 Task: Add to scrum project TransferLine a team member softage.1@softage.net.
Action: Mouse moved to (186, 52)
Screenshot: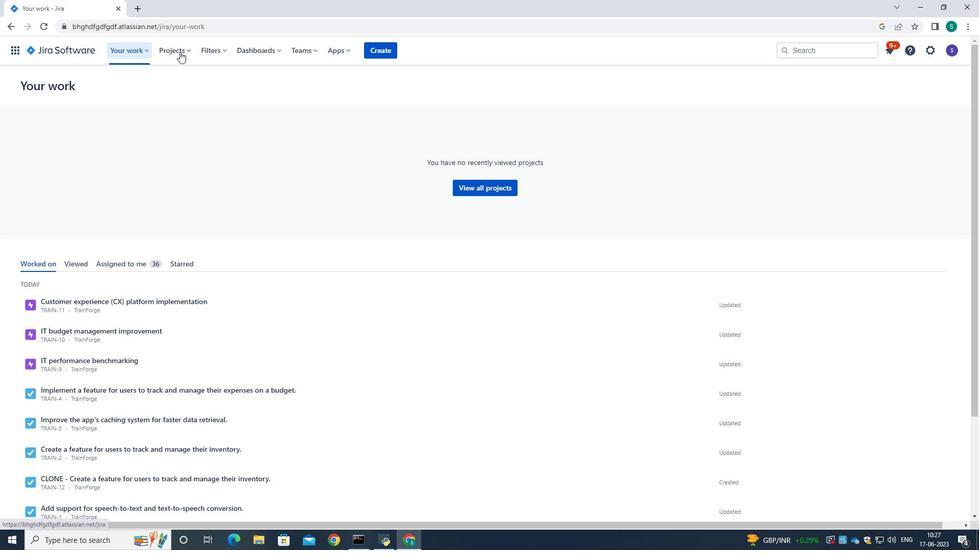 
Action: Mouse pressed left at (186, 52)
Screenshot: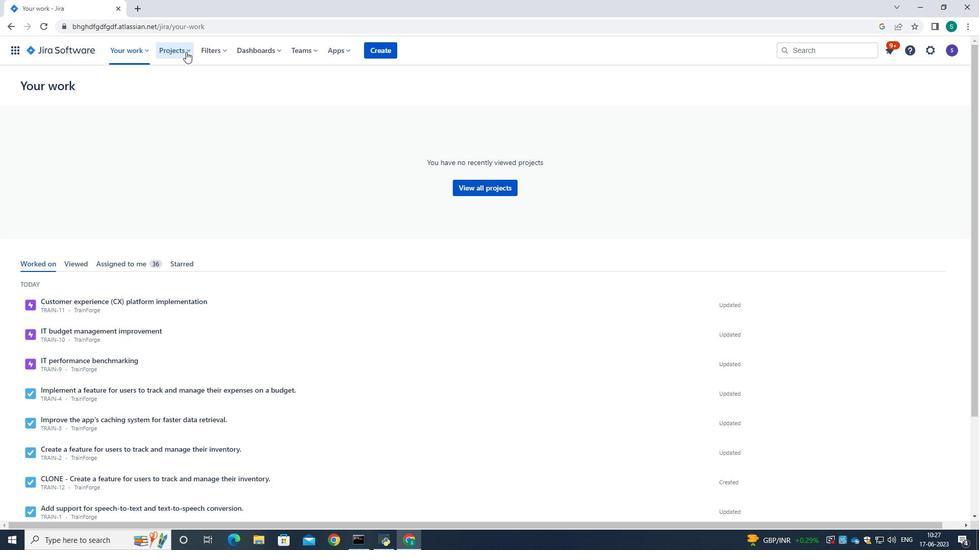 
Action: Mouse moved to (197, 98)
Screenshot: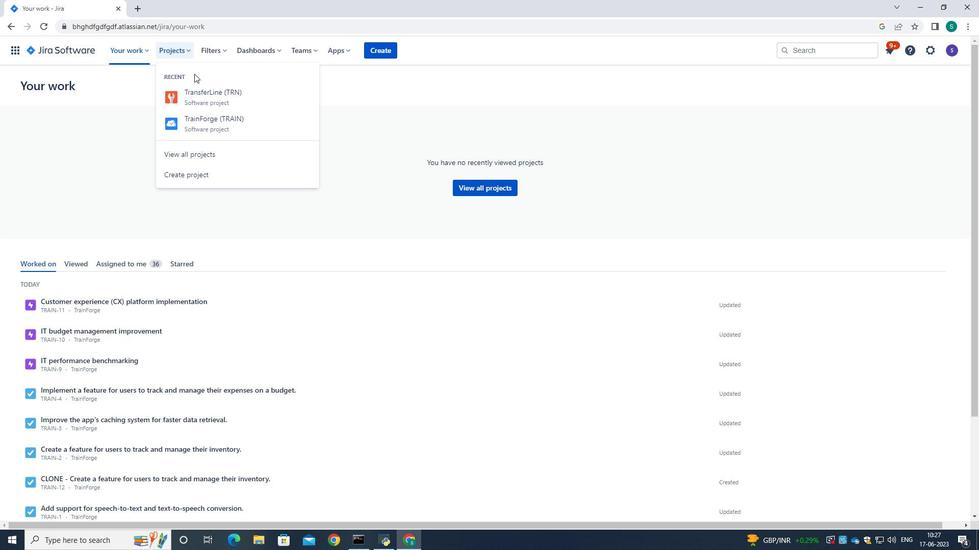 
Action: Mouse pressed left at (197, 98)
Screenshot: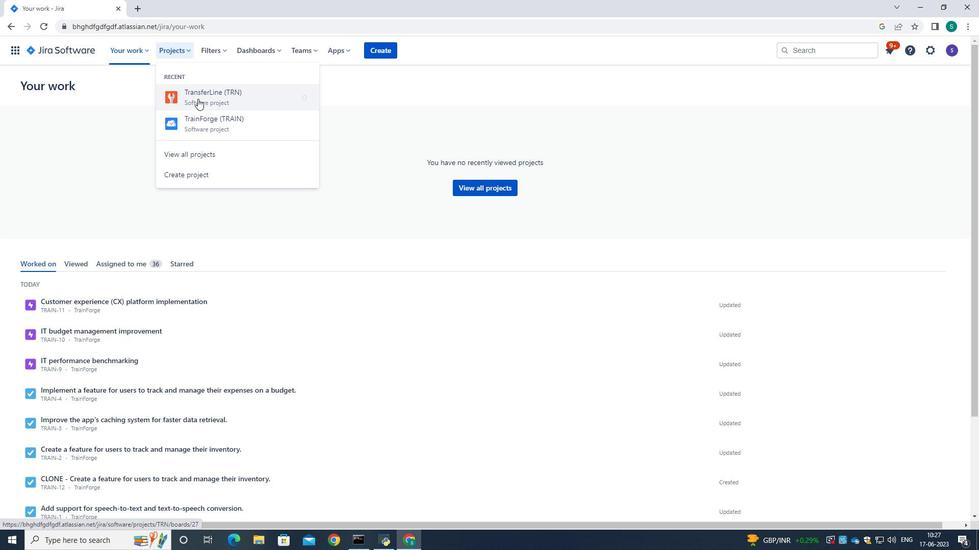 
Action: Mouse moved to (240, 135)
Screenshot: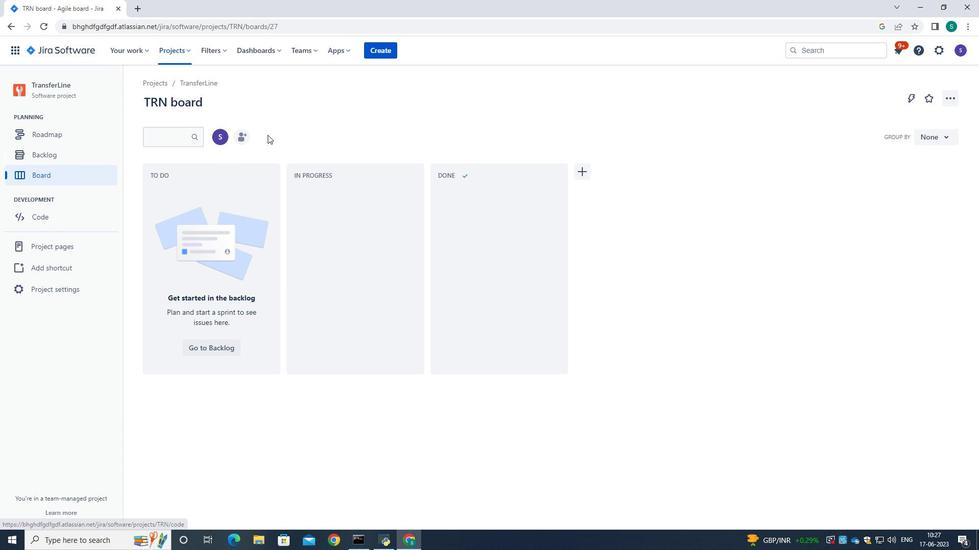 
Action: Mouse pressed left at (240, 135)
Screenshot: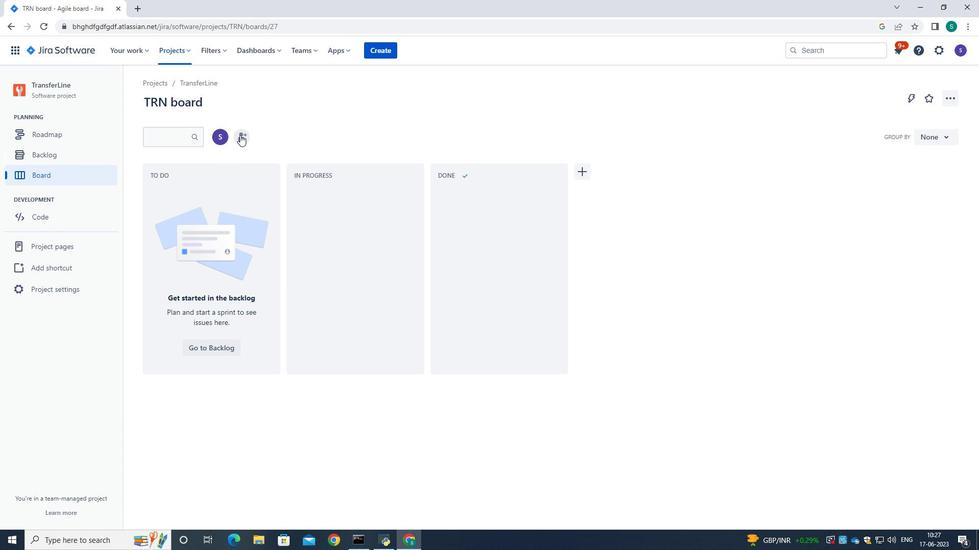 
Action: Mouse moved to (469, 127)
Screenshot: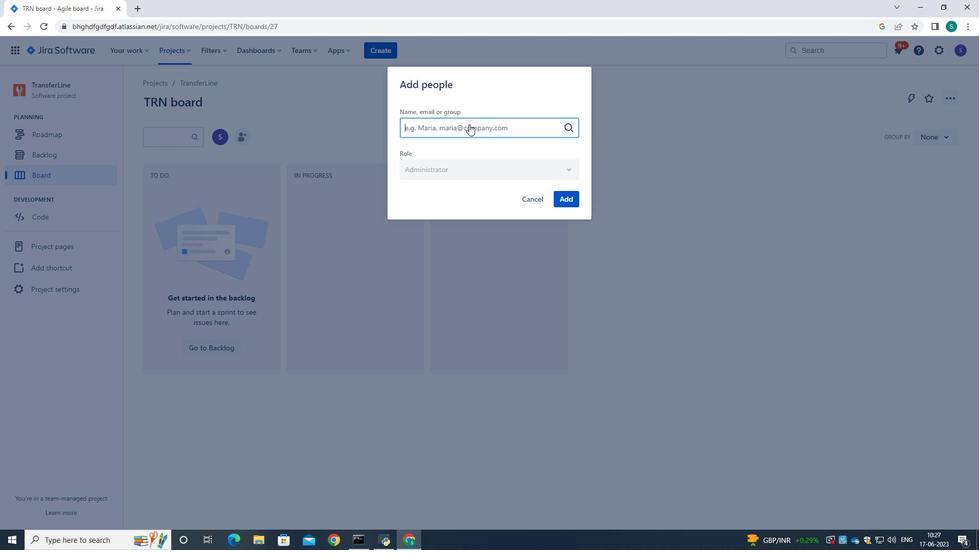 
Action: Mouse pressed left at (469, 127)
Screenshot: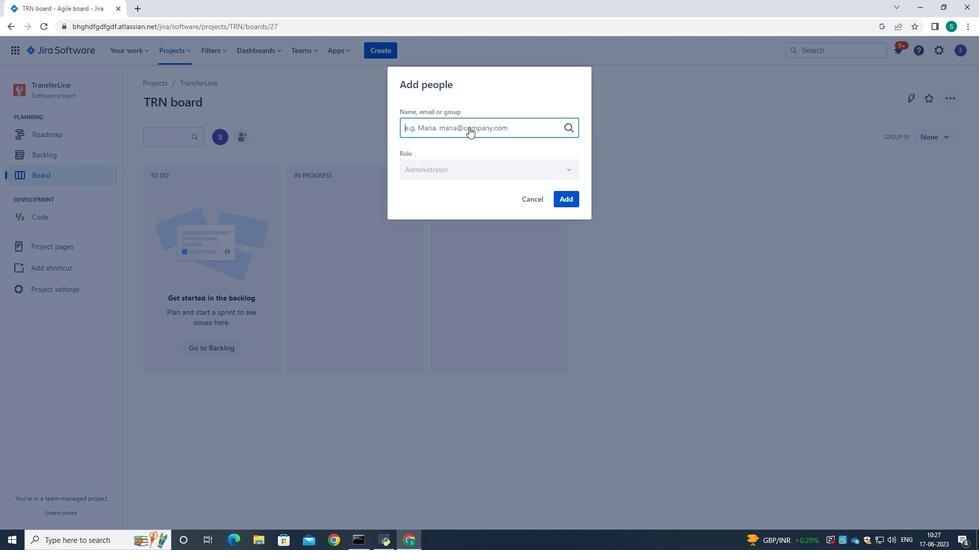 
Action: Key pressed softage.2<Key.backspace>1<Key.shift>@softage.net
Screenshot: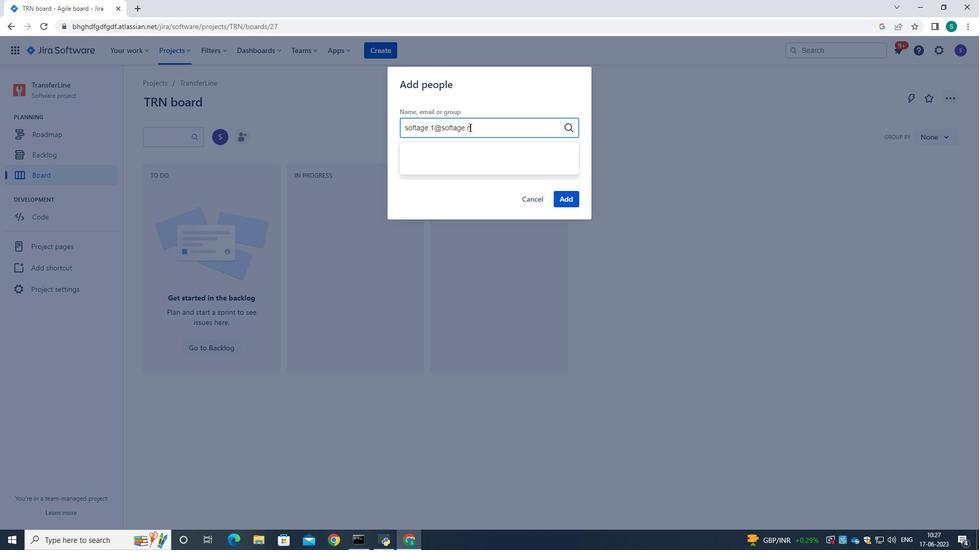 
Action: Mouse moved to (483, 159)
Screenshot: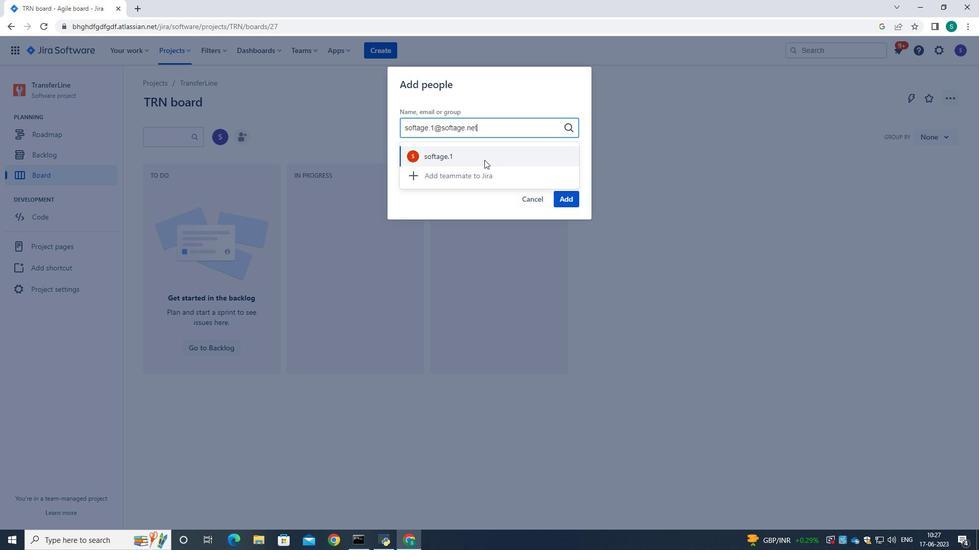 
Action: Mouse pressed left at (483, 159)
Screenshot: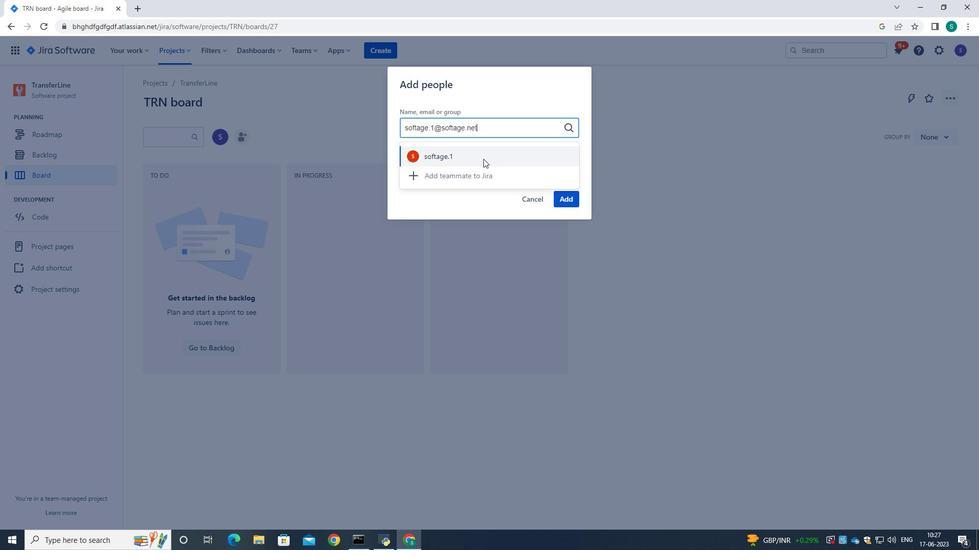 
Action: Mouse moved to (566, 201)
Screenshot: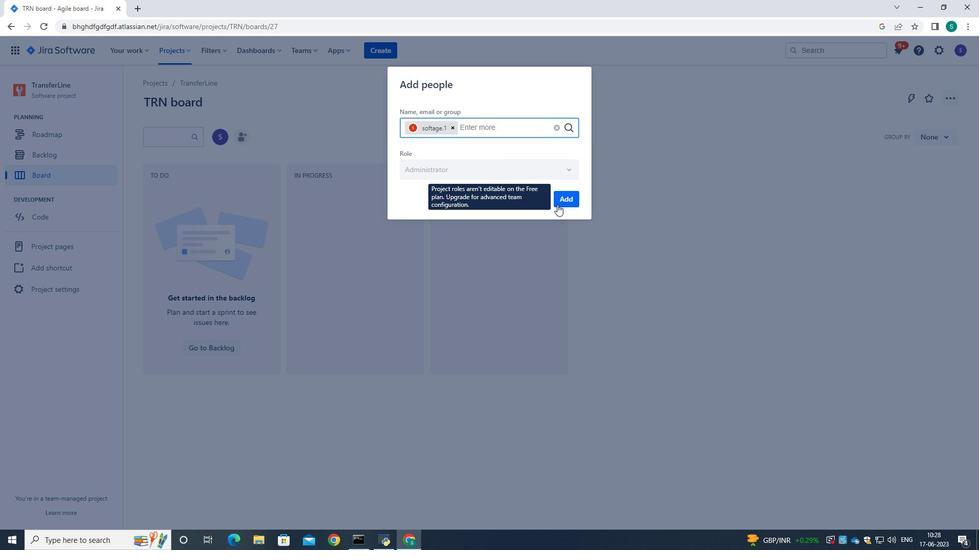 
Action: Mouse pressed left at (566, 201)
Screenshot: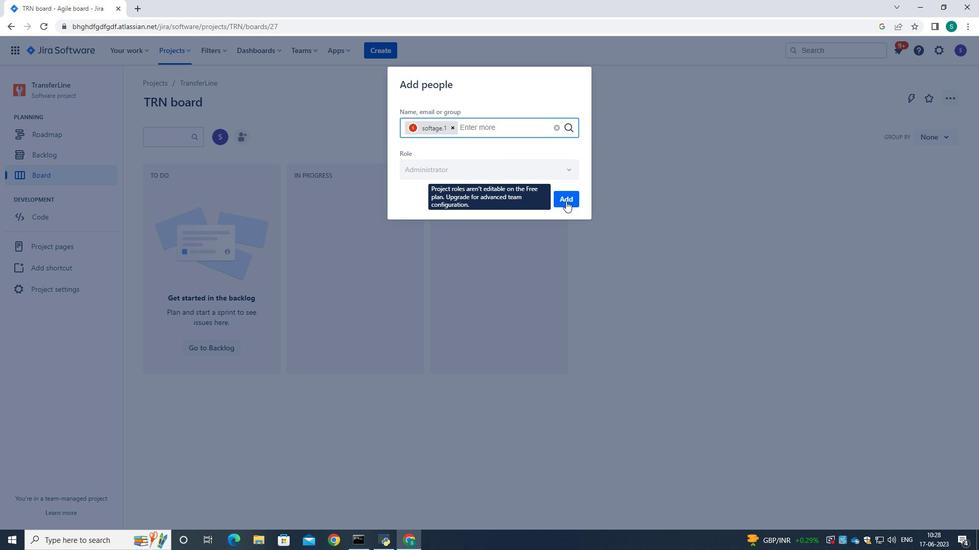 
Action: Mouse moved to (631, 199)
Screenshot: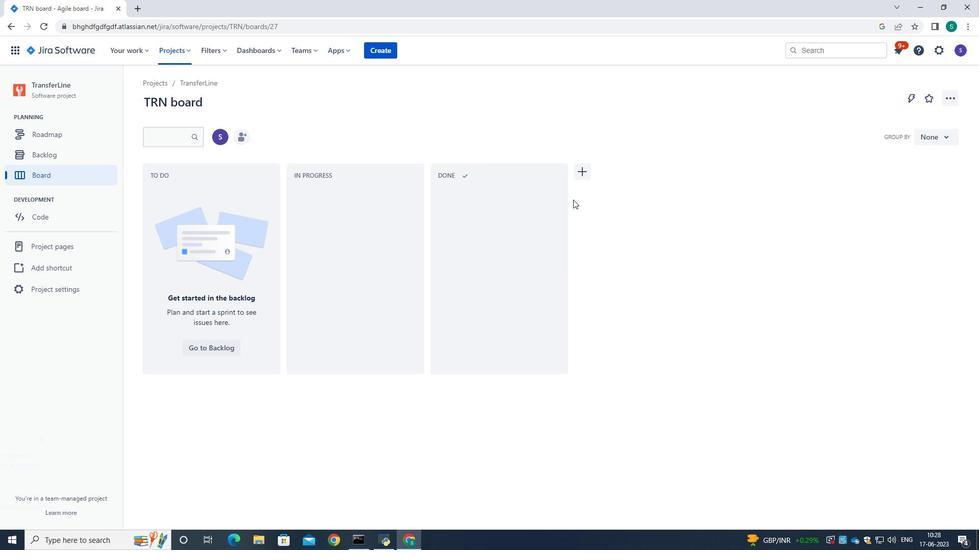 
Action: Mouse pressed left at (631, 199)
Screenshot: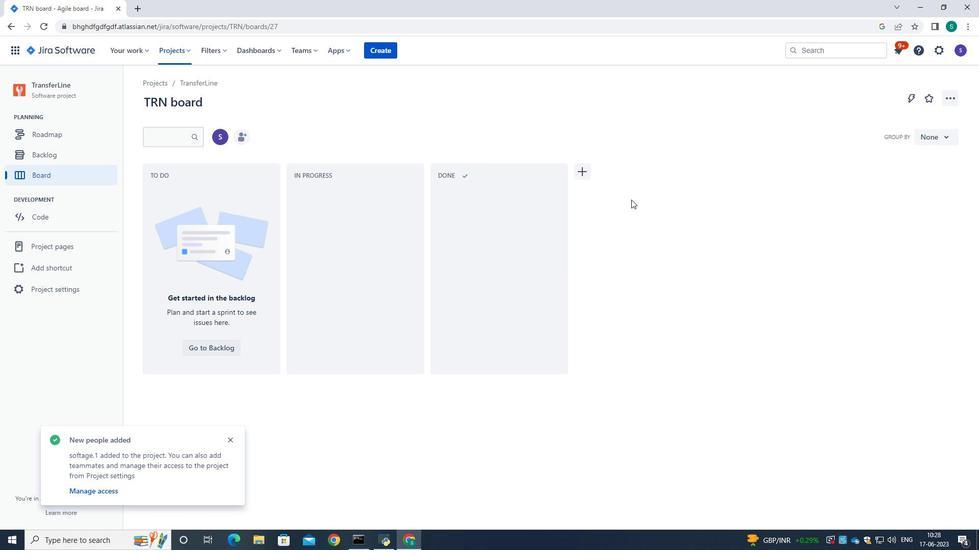 
